 Task: Write a Python program to calculate the area of a regular dodecagon.
Action: Mouse moved to (89, 44)
Screenshot: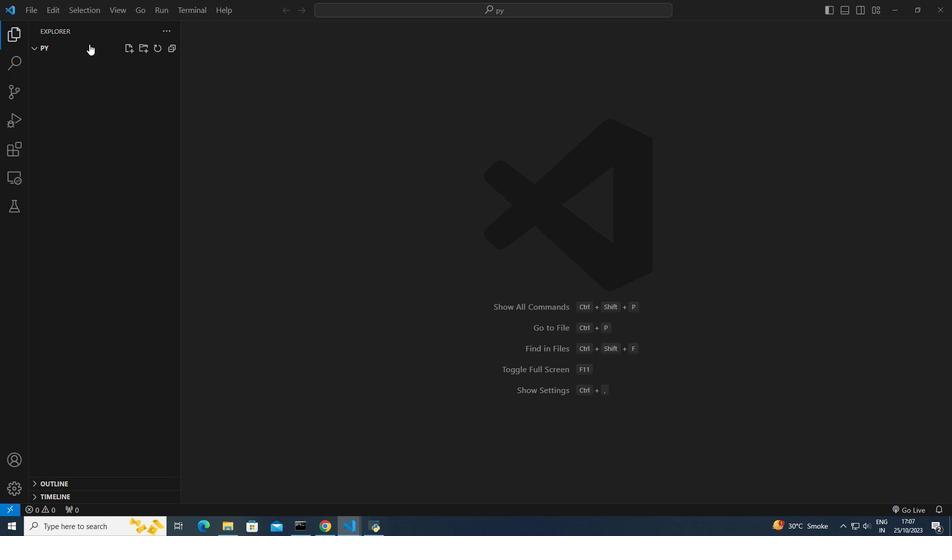
Action: Mouse pressed left at (89, 44)
Screenshot: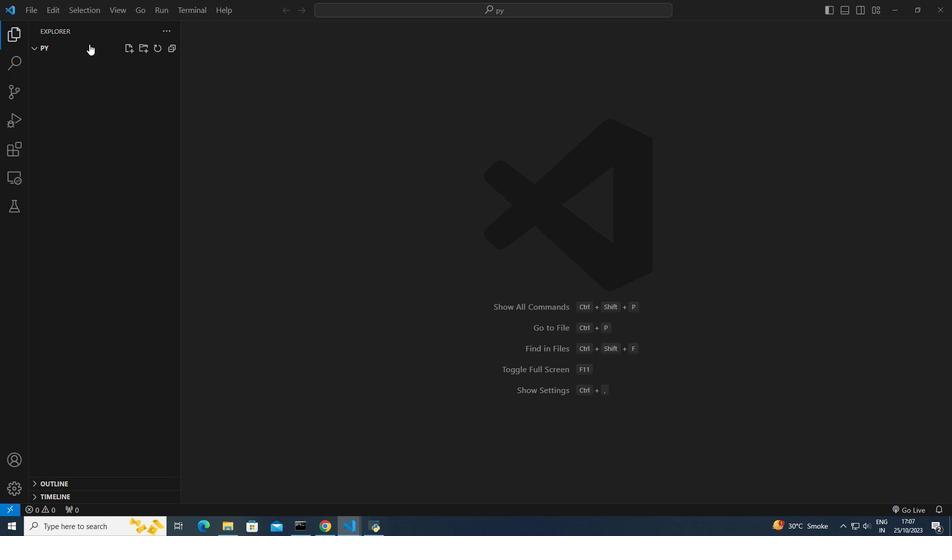 
Action: Mouse moved to (110, 47)
Screenshot: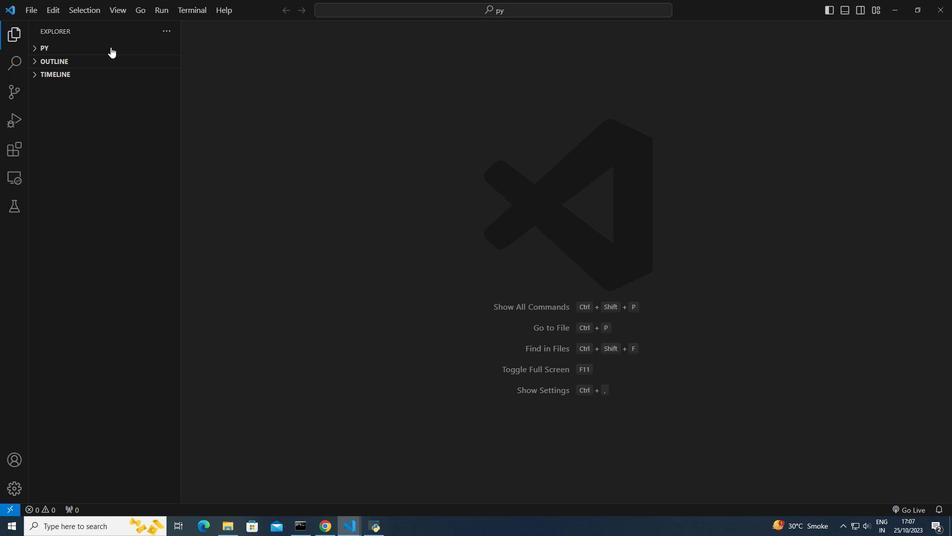 
Action: Mouse pressed left at (110, 47)
Screenshot: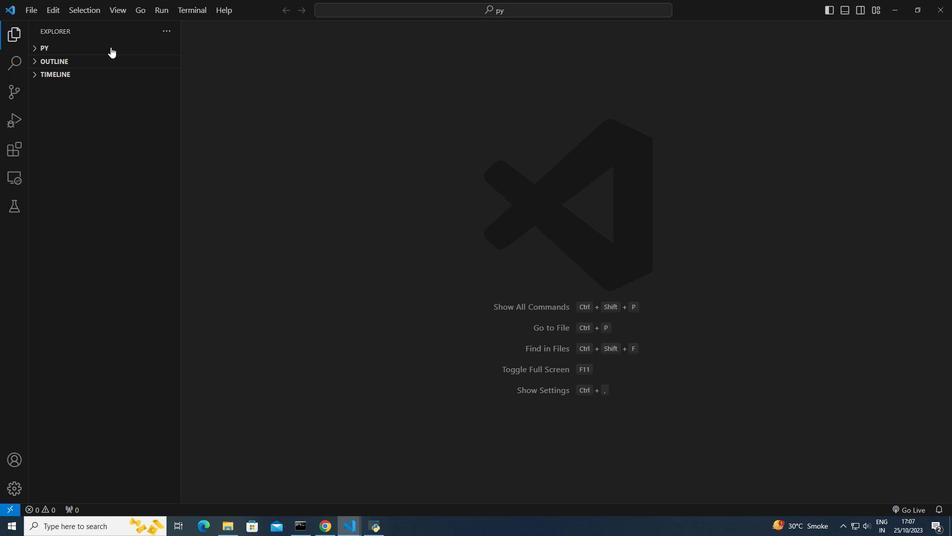
Action: Mouse moved to (125, 49)
Screenshot: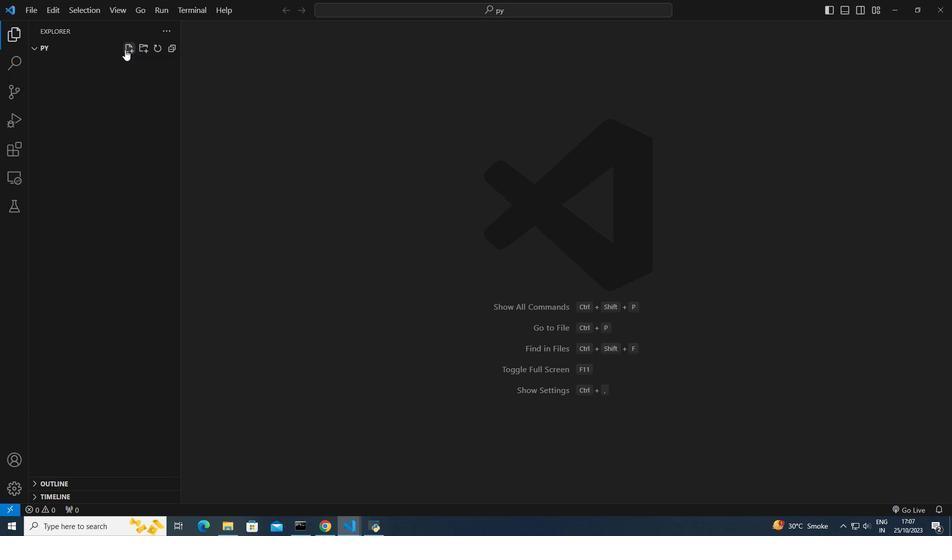 
Action: Mouse pressed left at (125, 49)
Screenshot: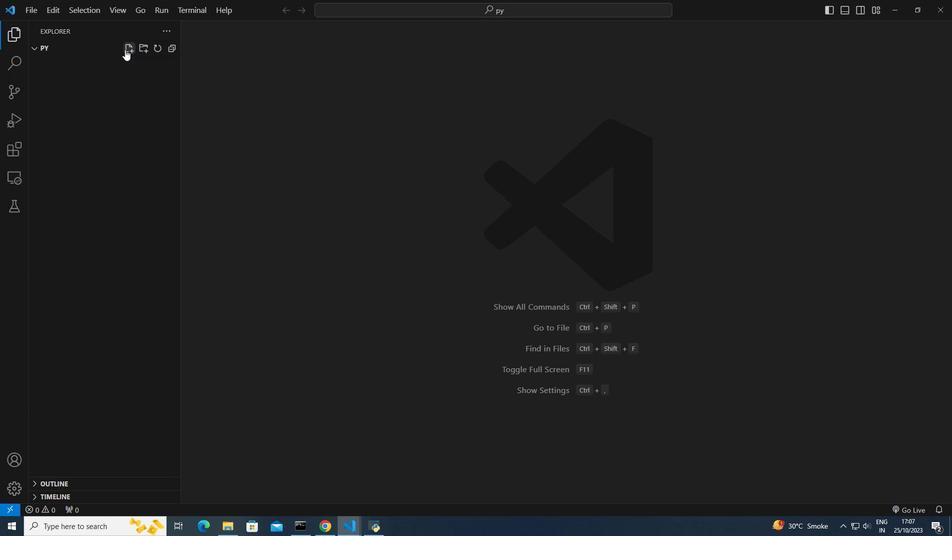 
Action: Mouse moved to (88, 61)
Screenshot: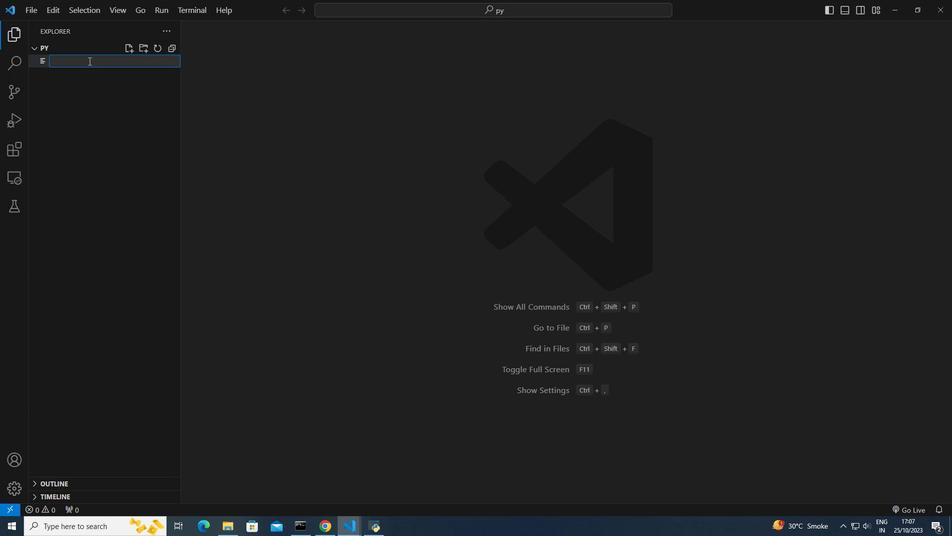 
Action: Mouse pressed left at (88, 61)
Screenshot: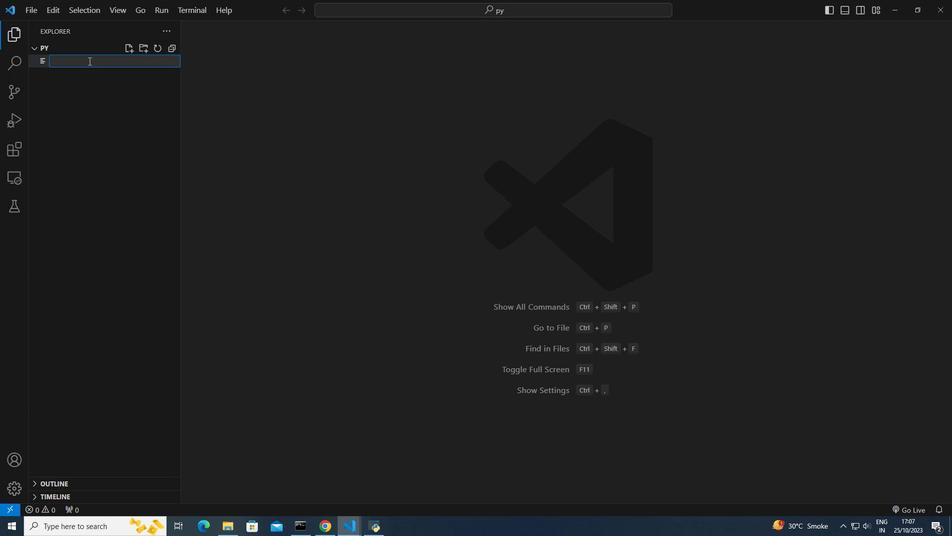 
Action: Key pressed dodecagon.py<Key.enter>import<Key.space>math<Key.enter><Key.enter><Key.enter>def<Key.space>dodecagon<Key.shift_r>(side<Key.right><Key.shift_r>:<Key.enter>it<Key.backspace>f<Key.space>side<Key.space><Key.shift_r><=<Key.space>0<Key.shift_r>:<Key.enter>return<Key.space><Key.shift_r>"side<Key.space>length<Key.space>must<Key.space>bo<Key.backspace>r<Key.backspace>e<Key.space>positive.<Key.right><Key.enter>area<Key.space>=<Key.space>3<Key.space><Key.shift_r>*<Key.space>side<Key.shift_r>**2<Key.space><Key.shift_r>*<Key.space>math.sqrt<Key.shift_r>(3<Key.right><Key.enter>return<Key.space>area<Key.enter><Key.enter>side<Key.space>=<Key.space>5<Key.enter>result<Key.space>=<Key.space>dodeca<Key.enter><Key.shift_r>(side<Key.right><Key.enter>if<Key.space>isinstance<Key.shift_r>(resuly<Key.backspace>r<Key.backspace>t,<Key.space>str<Key.right><Key.shift_r>:<Key.enter>print<Key.shift_r>(result<Key.right><Key.enter><Key.left><Key.left><Key.left><Key.left>else<Key.shift_r>:<Key.enter>print<Key.shift_r>(f<Key.shift_r>"<Key.shift>The<Key.space>area<Key.space>og<Key.backspace>f<Key.space>the<Key.space>regular<Key.space>dodecagon<Key.space>is<Key.shift_r>:<Key.space><Key.shift_r>{result<Key.enter><Key.right><Key.right><Key.right>ctrl+S
Screenshot: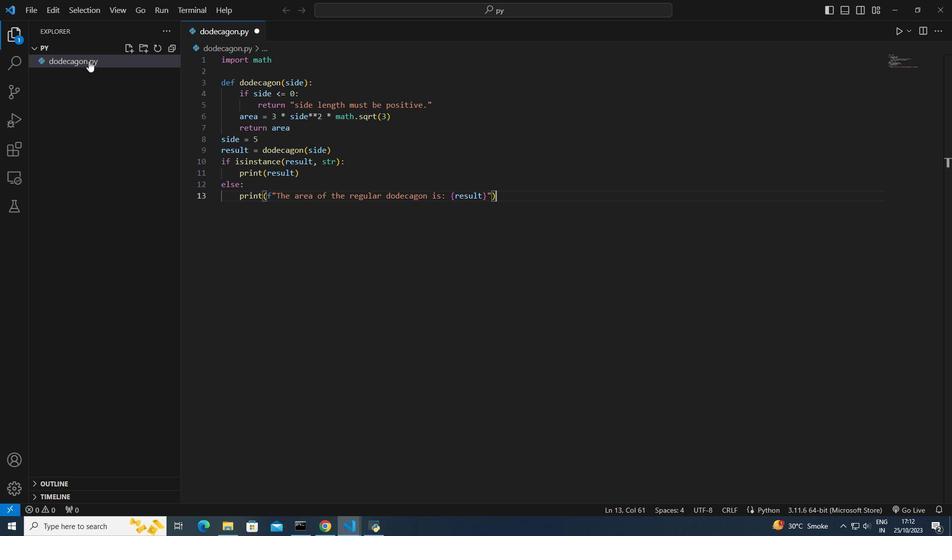 
Action: Mouse moved to (327, 103)
Screenshot: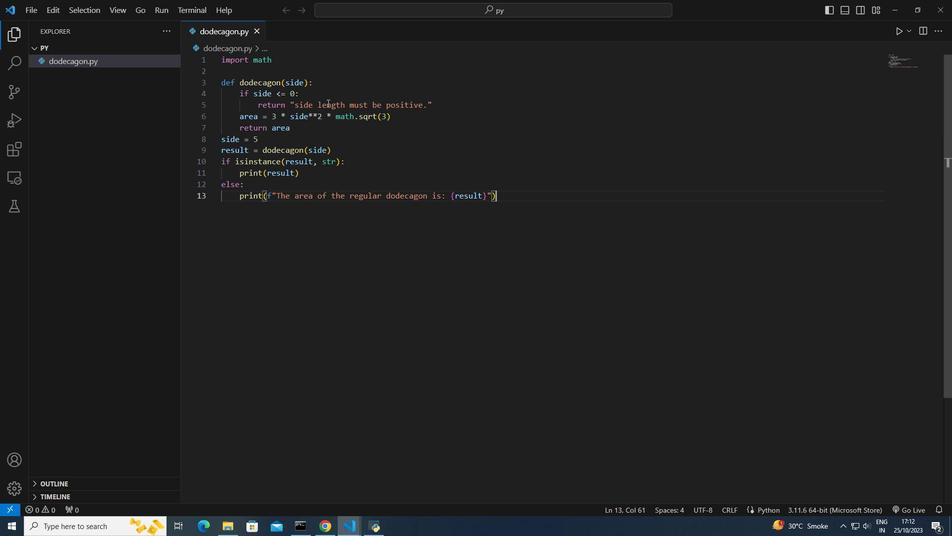 
Action: Mouse pressed right at (327, 103)
Screenshot: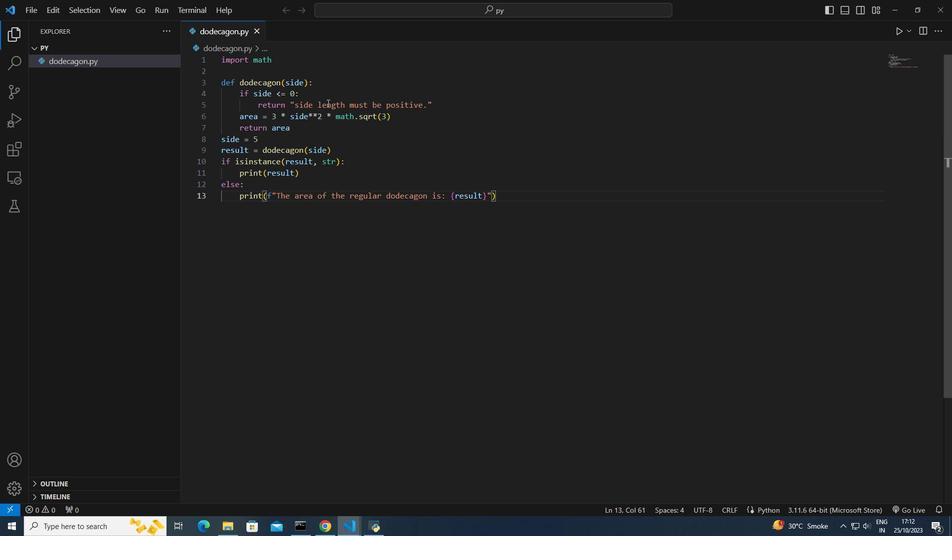 
Action: Mouse moved to (361, 406)
Screenshot: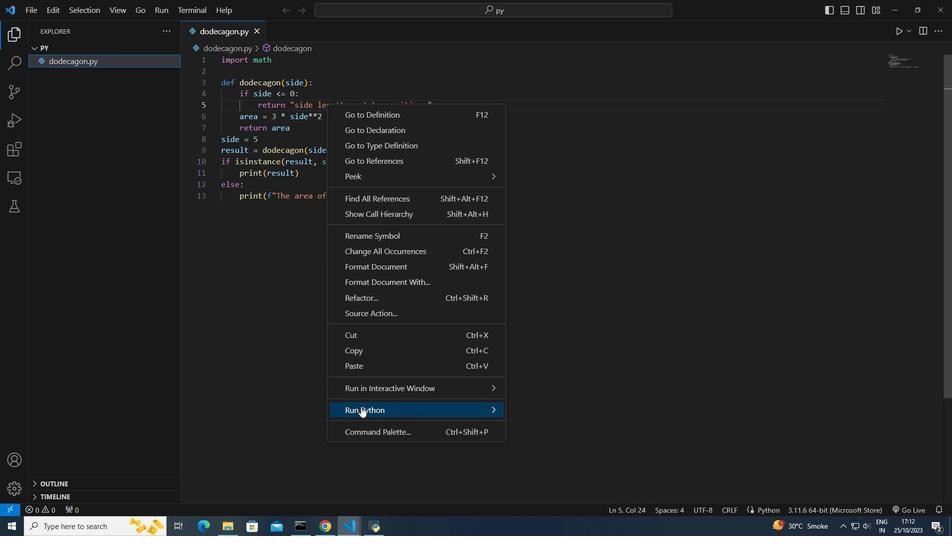 
Action: Mouse pressed left at (361, 406)
Screenshot: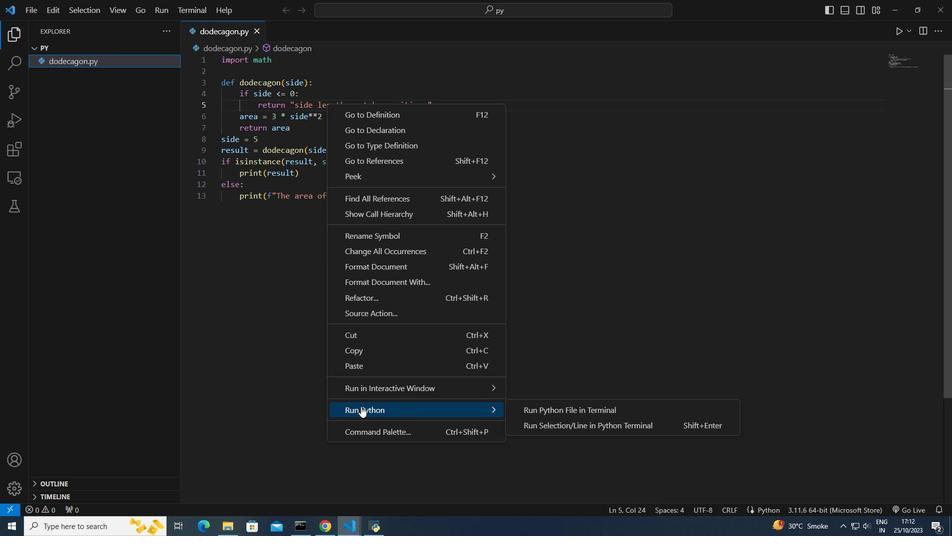 
Action: Mouse moved to (551, 405)
Screenshot: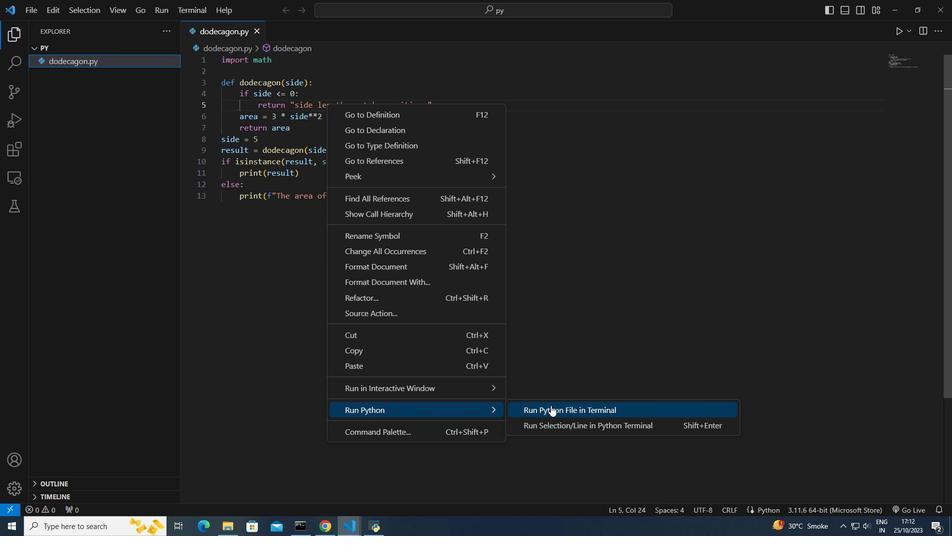 
Action: Mouse pressed left at (551, 405)
Screenshot: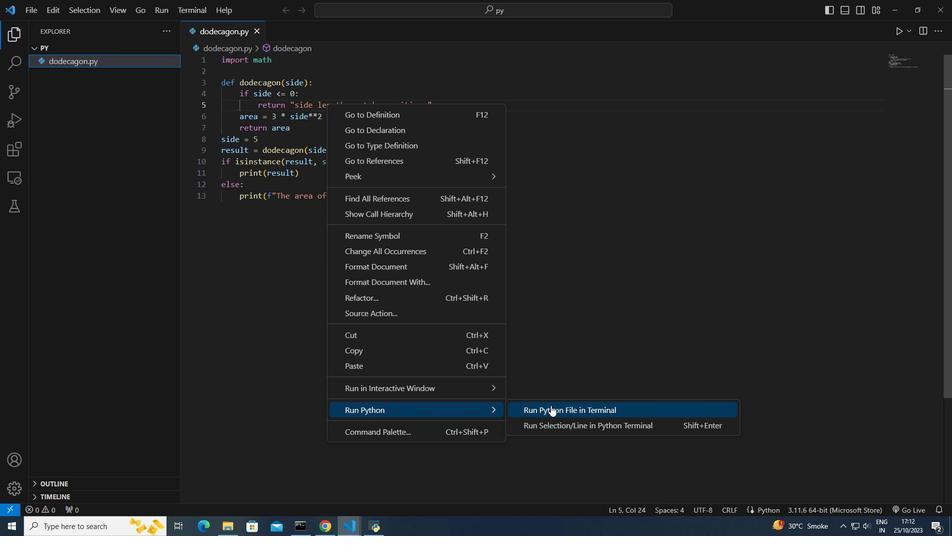 
Action: Mouse moved to (483, 143)
Screenshot: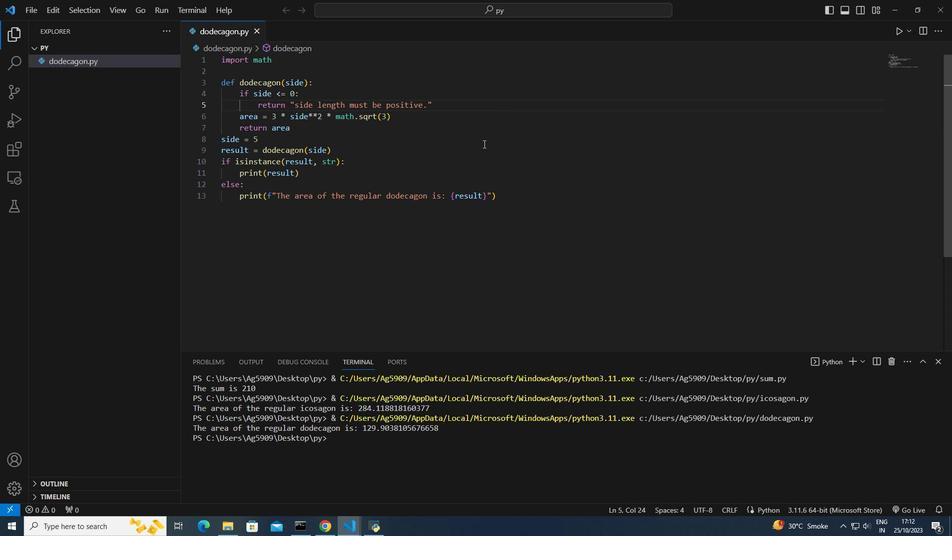 
Action: Mouse pressed left at (483, 143)
Screenshot: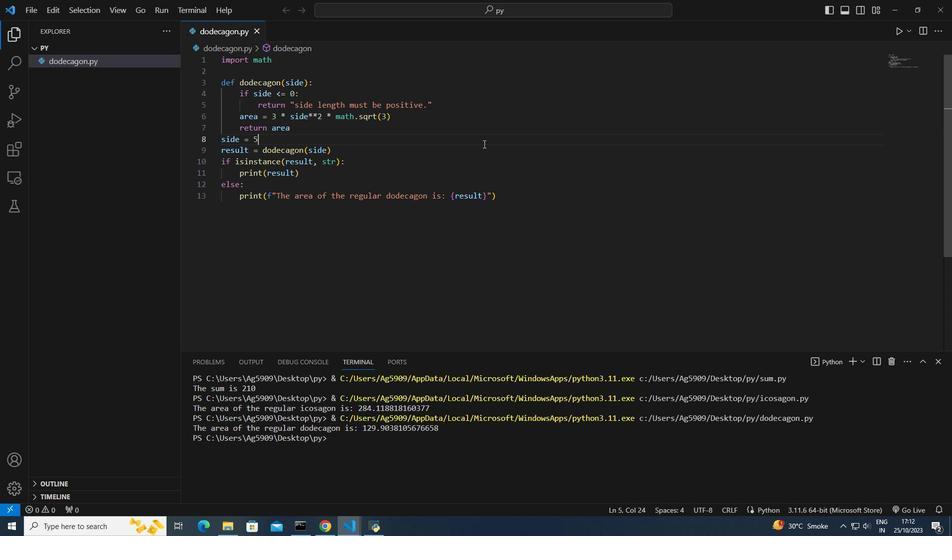 
